Task: Add Sprouts Organic Cacao Nibs to the cart.
Action: Mouse moved to (325, 174)
Screenshot: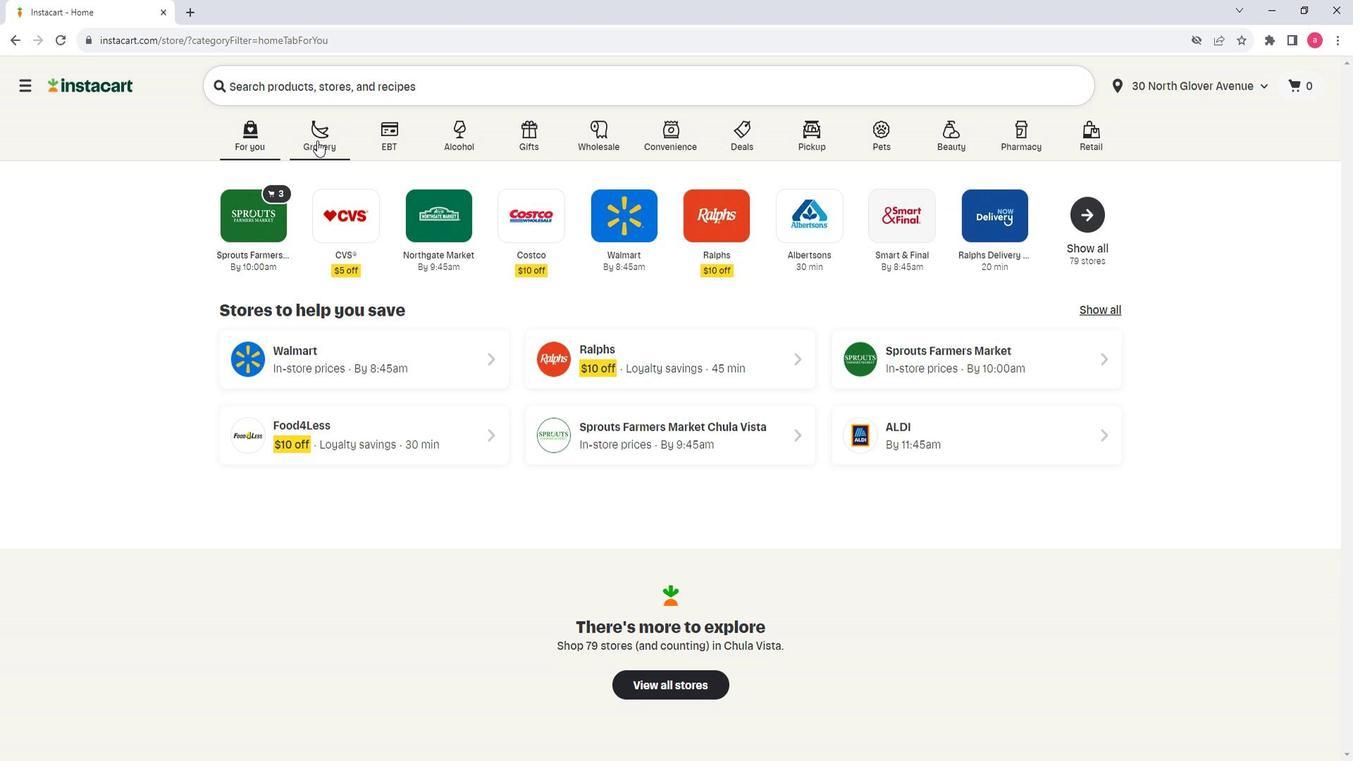 
Action: Mouse pressed left at (325, 174)
Screenshot: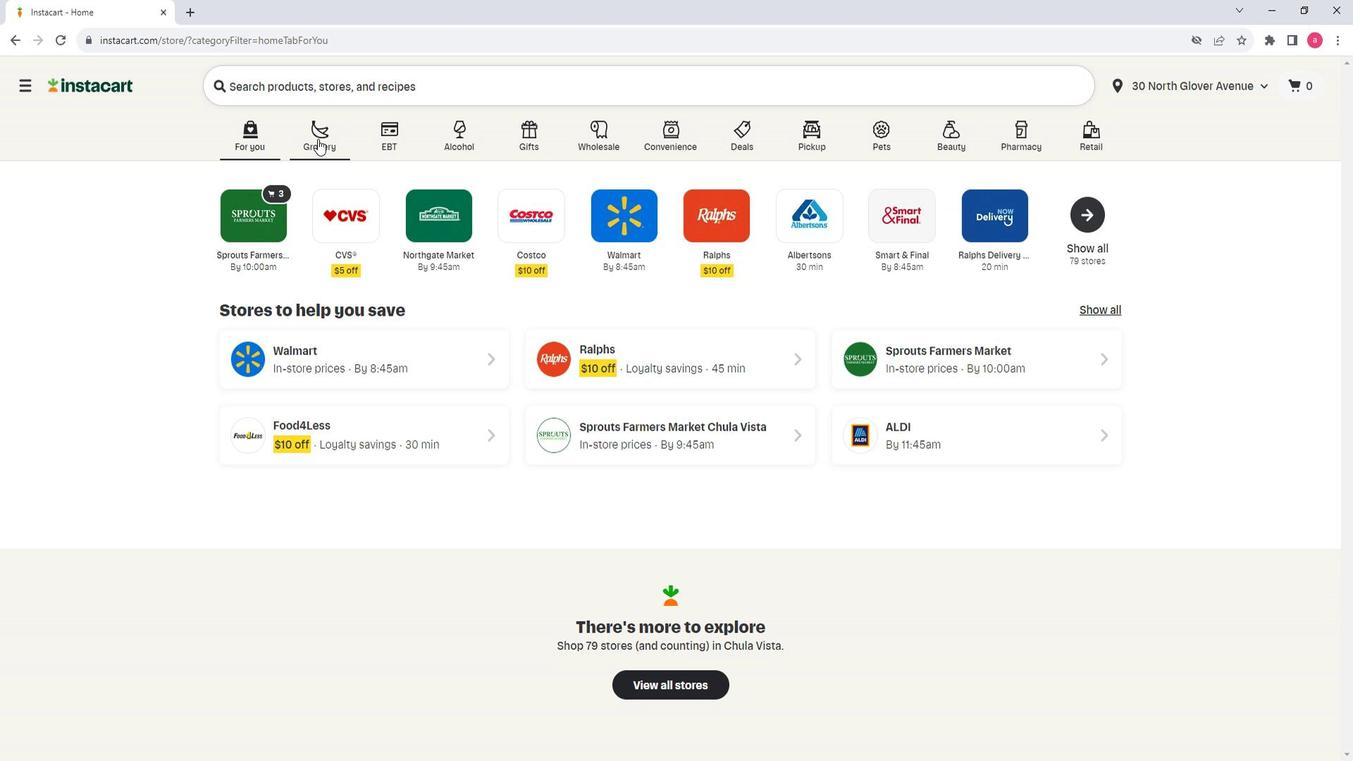 
Action: Mouse moved to (427, 426)
Screenshot: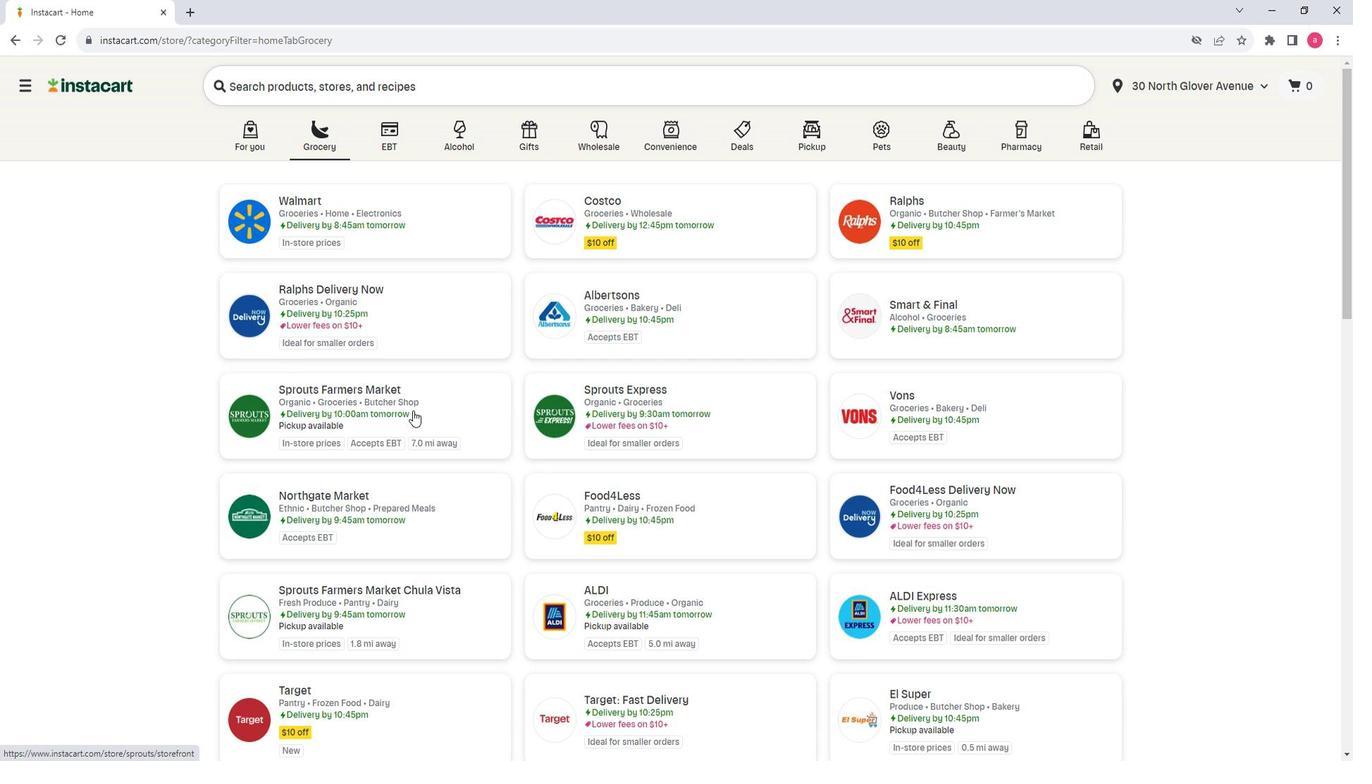 
Action: Mouse pressed left at (427, 426)
Screenshot: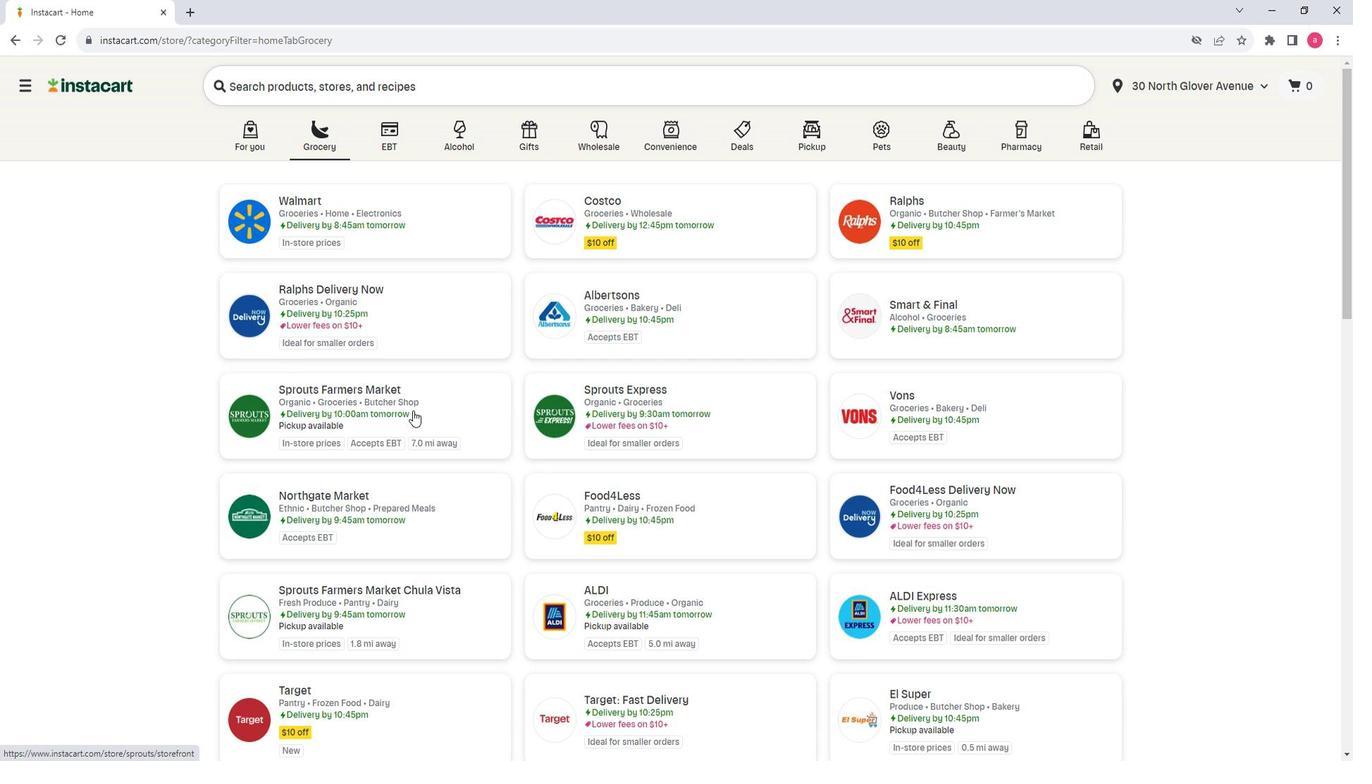 
Action: Mouse moved to (143, 492)
Screenshot: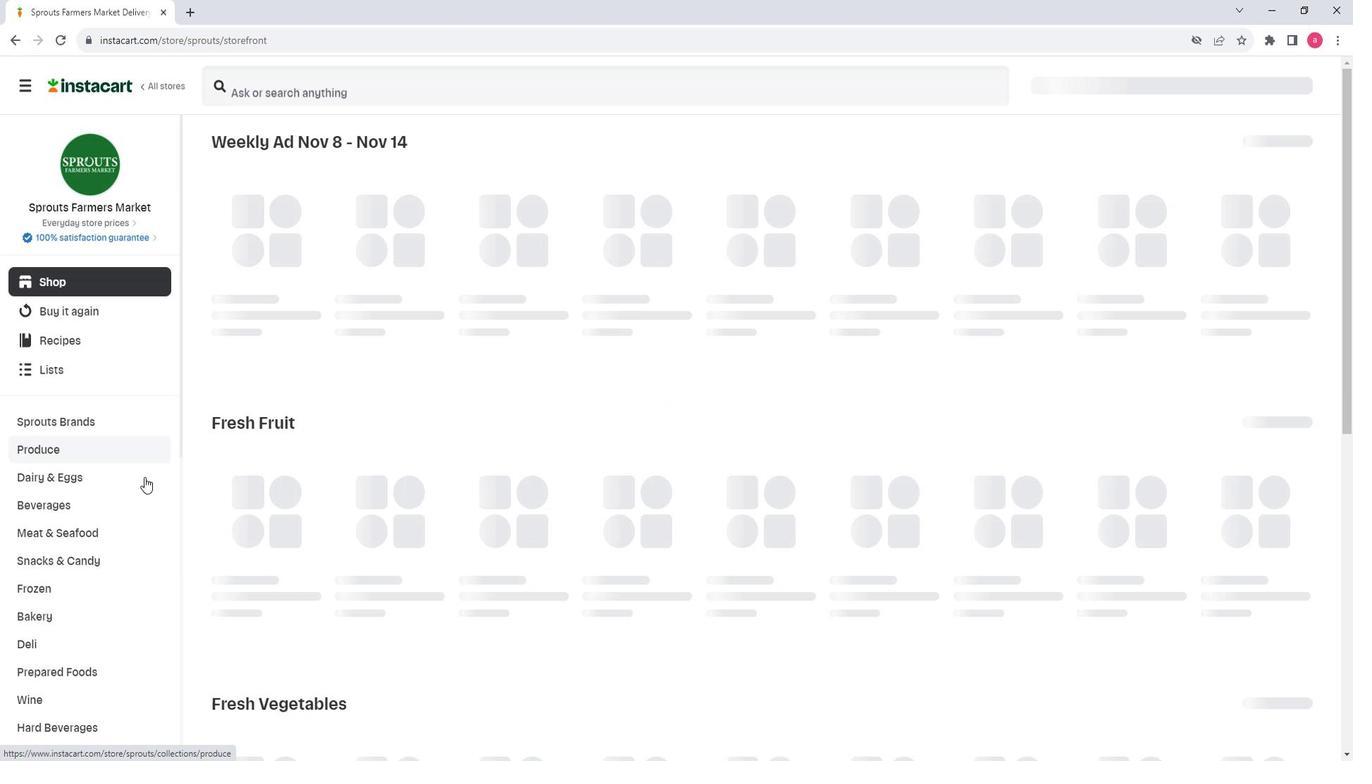 
Action: Mouse scrolled (143, 492) with delta (0, 0)
Screenshot: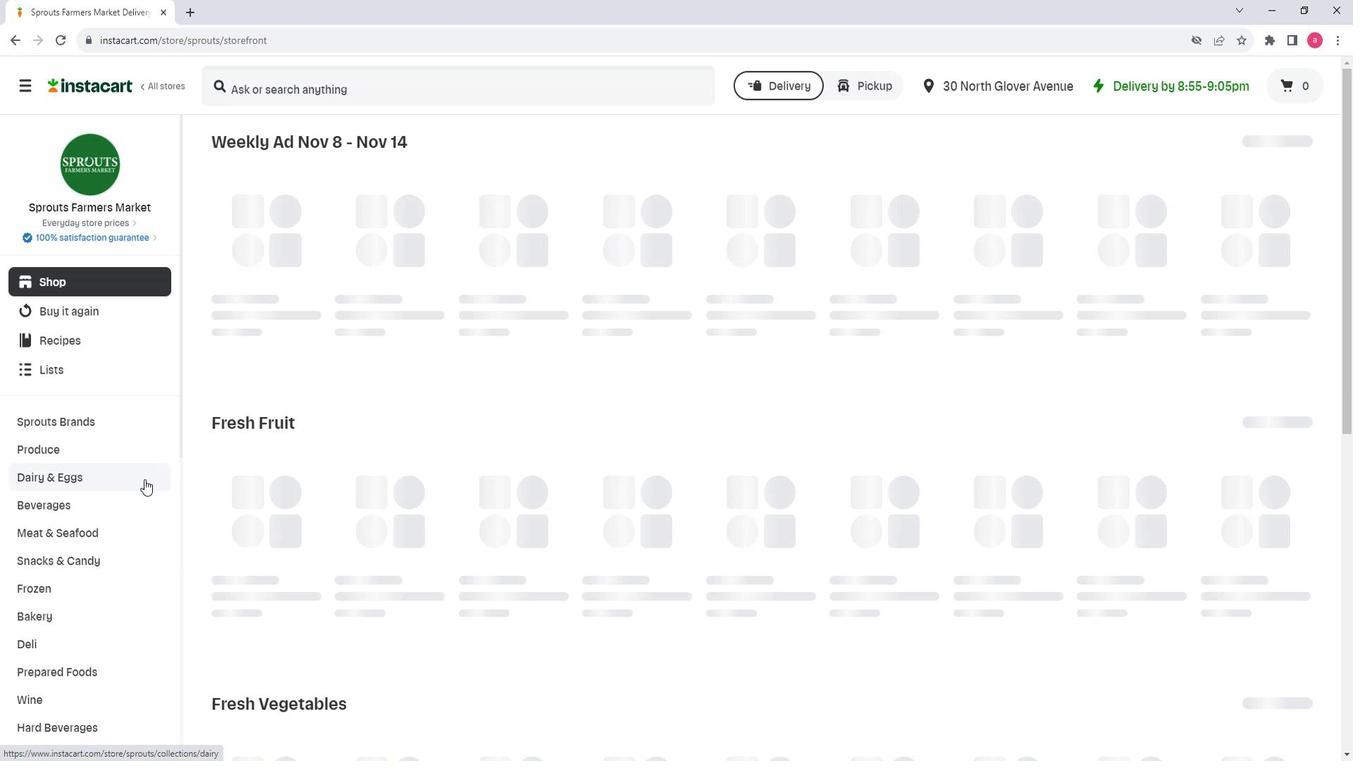 
Action: Mouse scrolled (143, 492) with delta (0, 0)
Screenshot: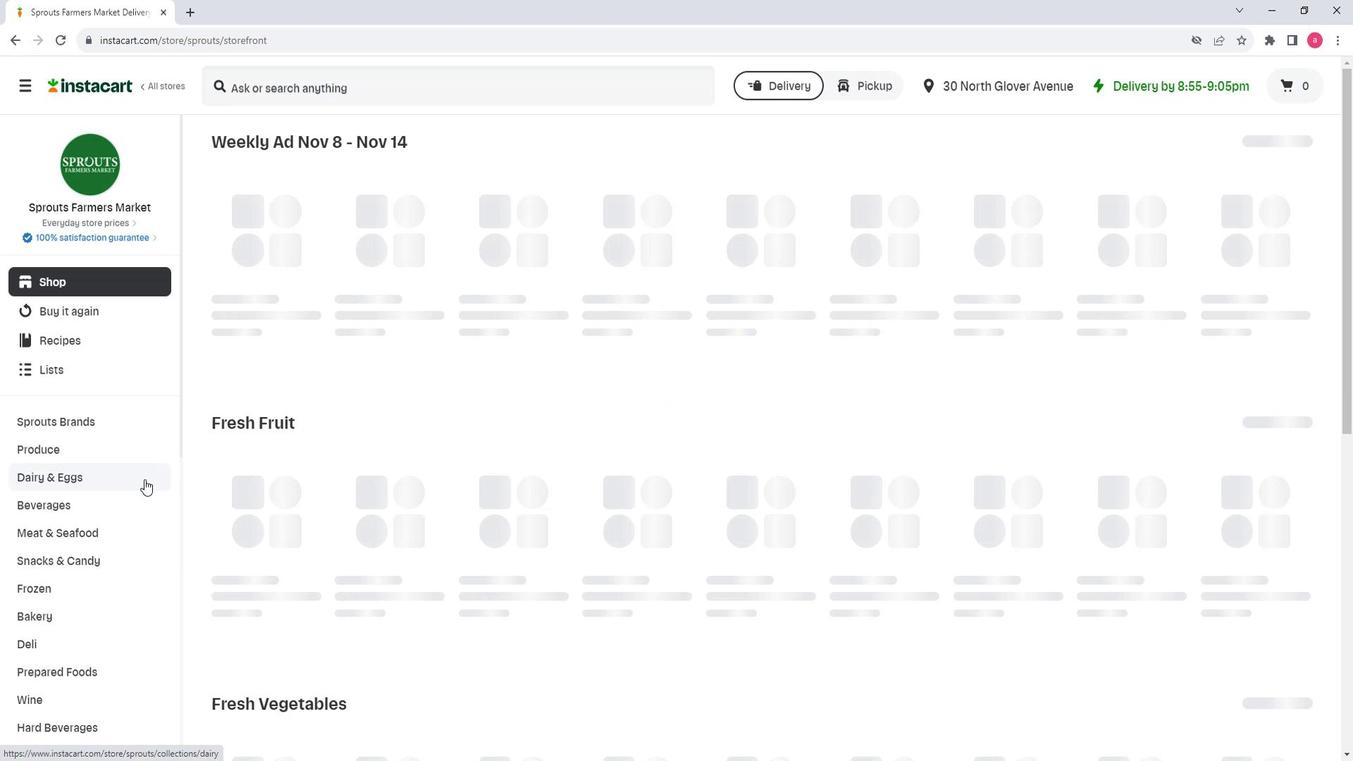 
Action: Mouse scrolled (143, 492) with delta (0, 0)
Screenshot: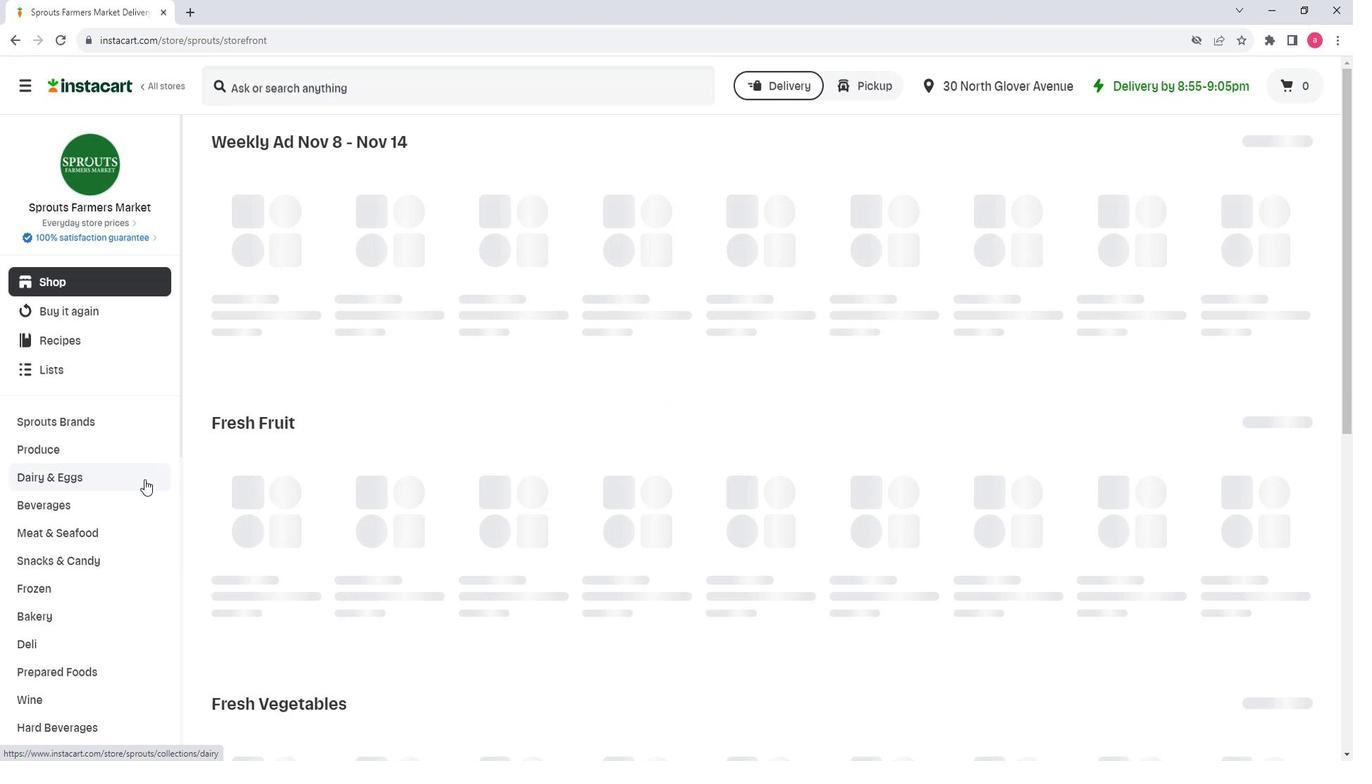 
Action: Mouse moved to (133, 547)
Screenshot: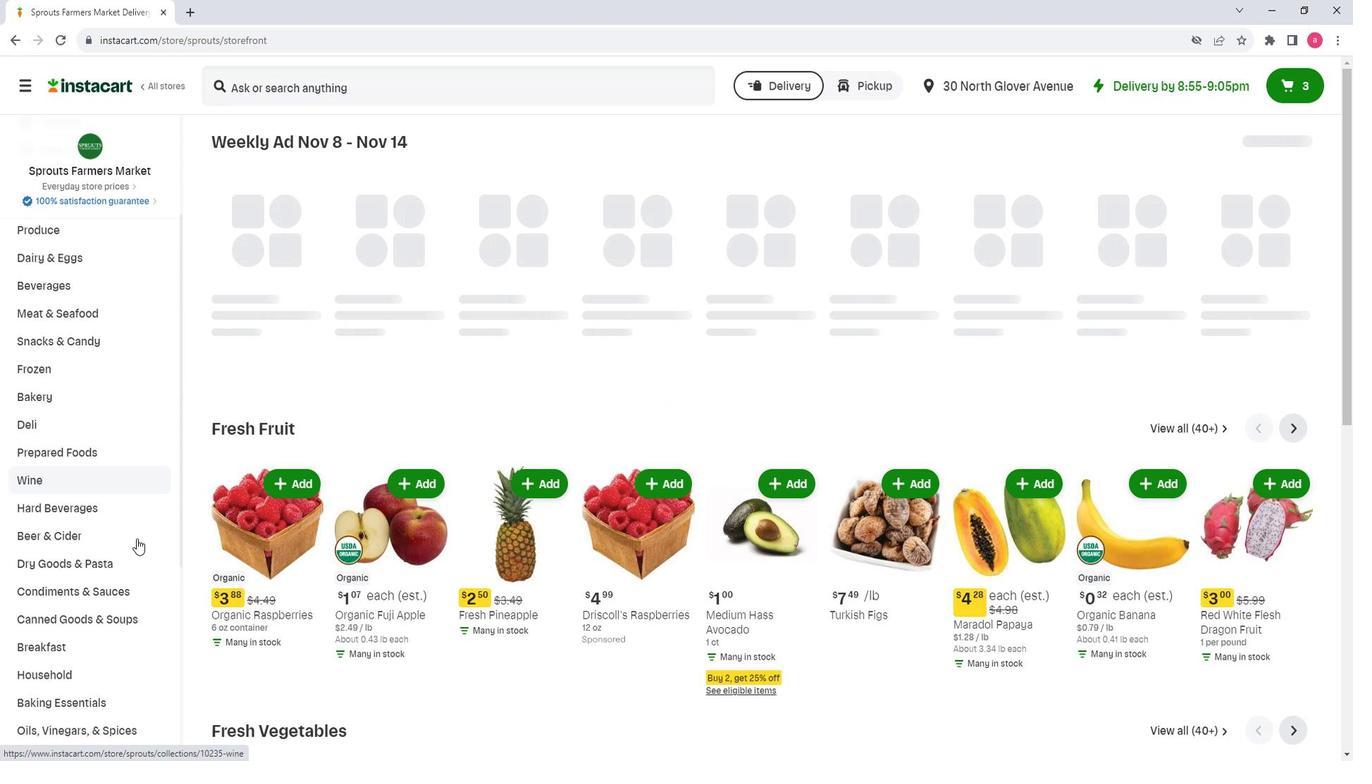 
Action: Mouse scrolled (133, 547) with delta (0, 0)
Screenshot: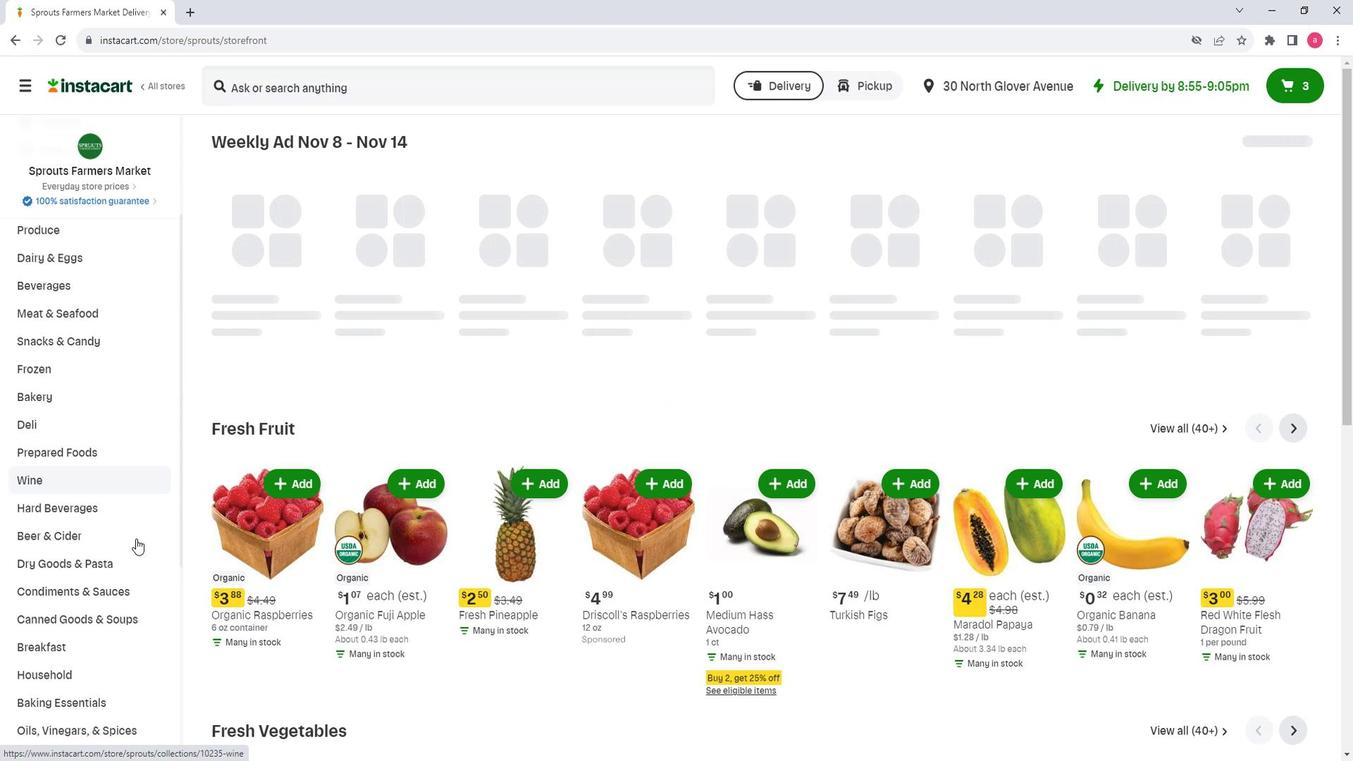 
Action: Mouse scrolled (133, 547) with delta (0, 0)
Screenshot: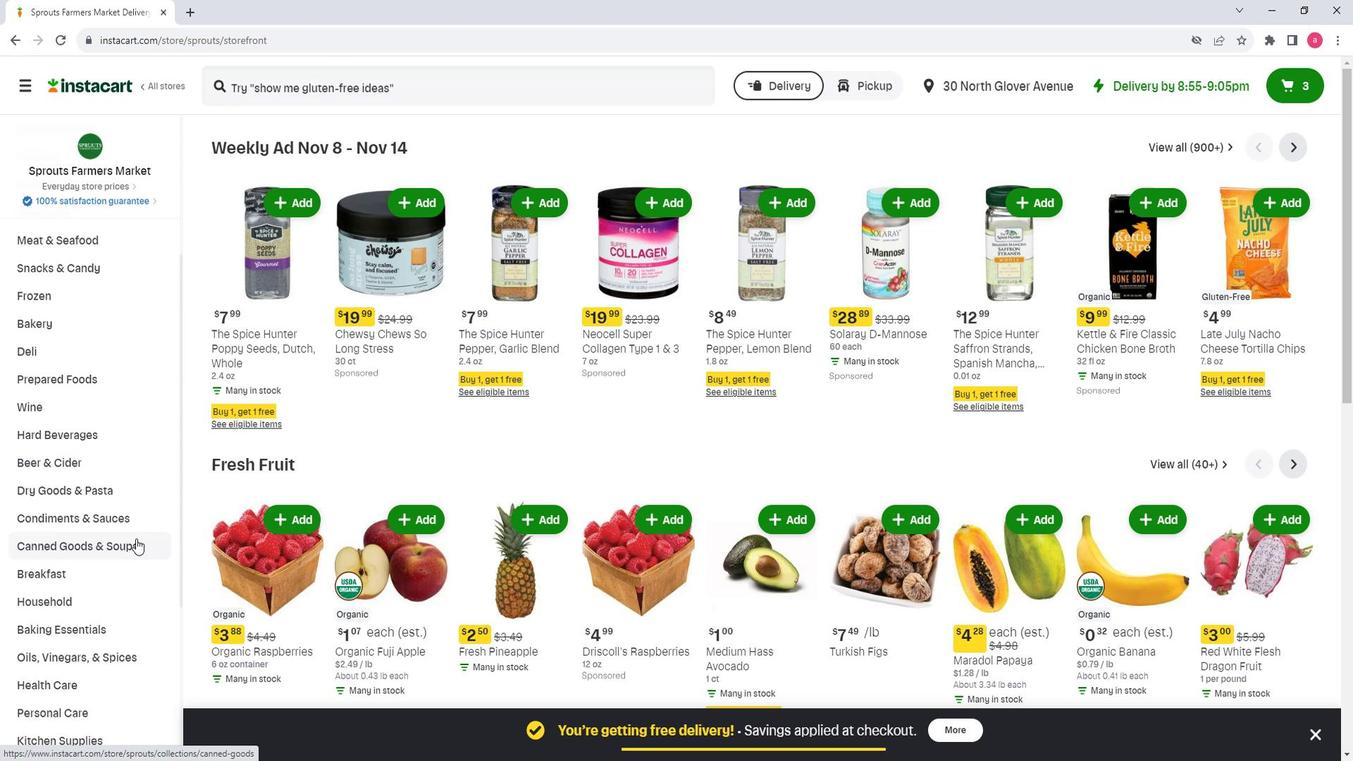 
Action: Mouse moved to (75, 652)
Screenshot: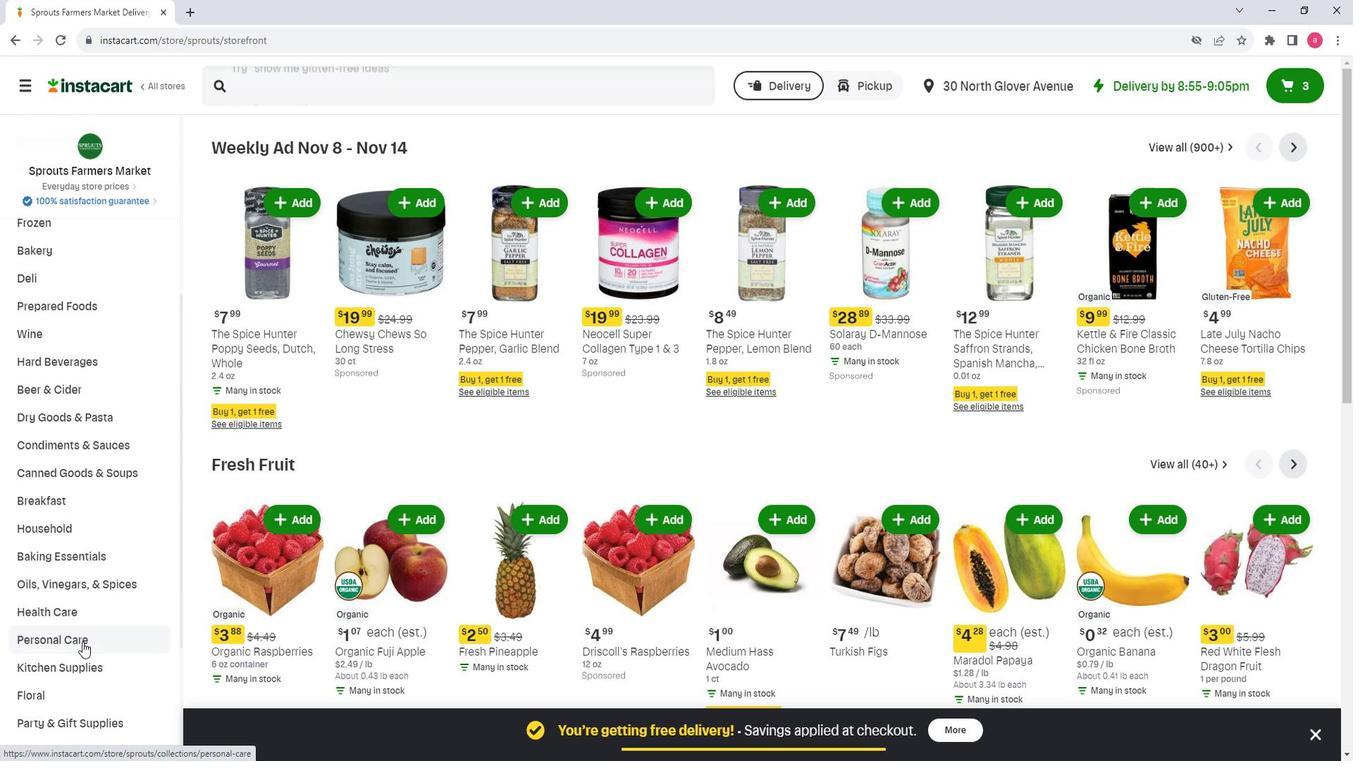 
Action: Mouse pressed left at (75, 652)
Screenshot: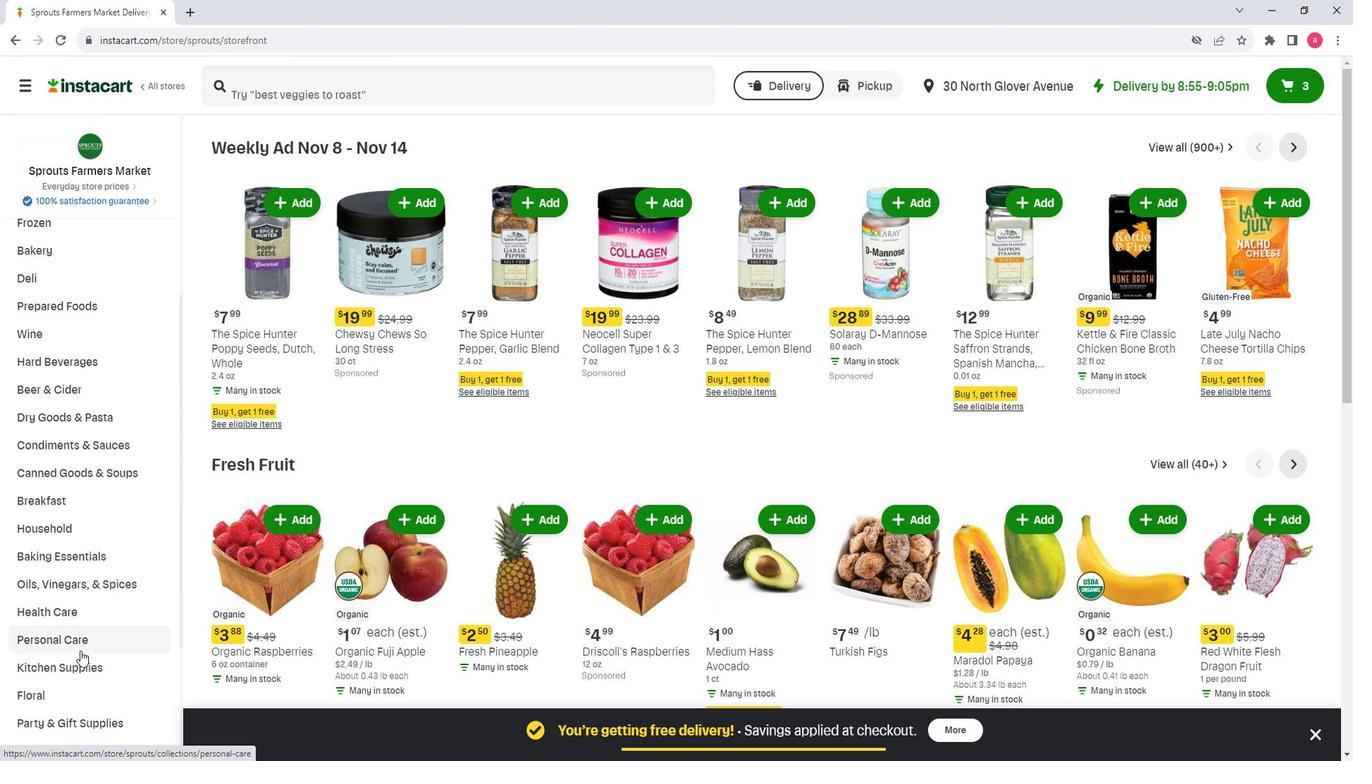 
Action: Mouse moved to (360, 211)
Screenshot: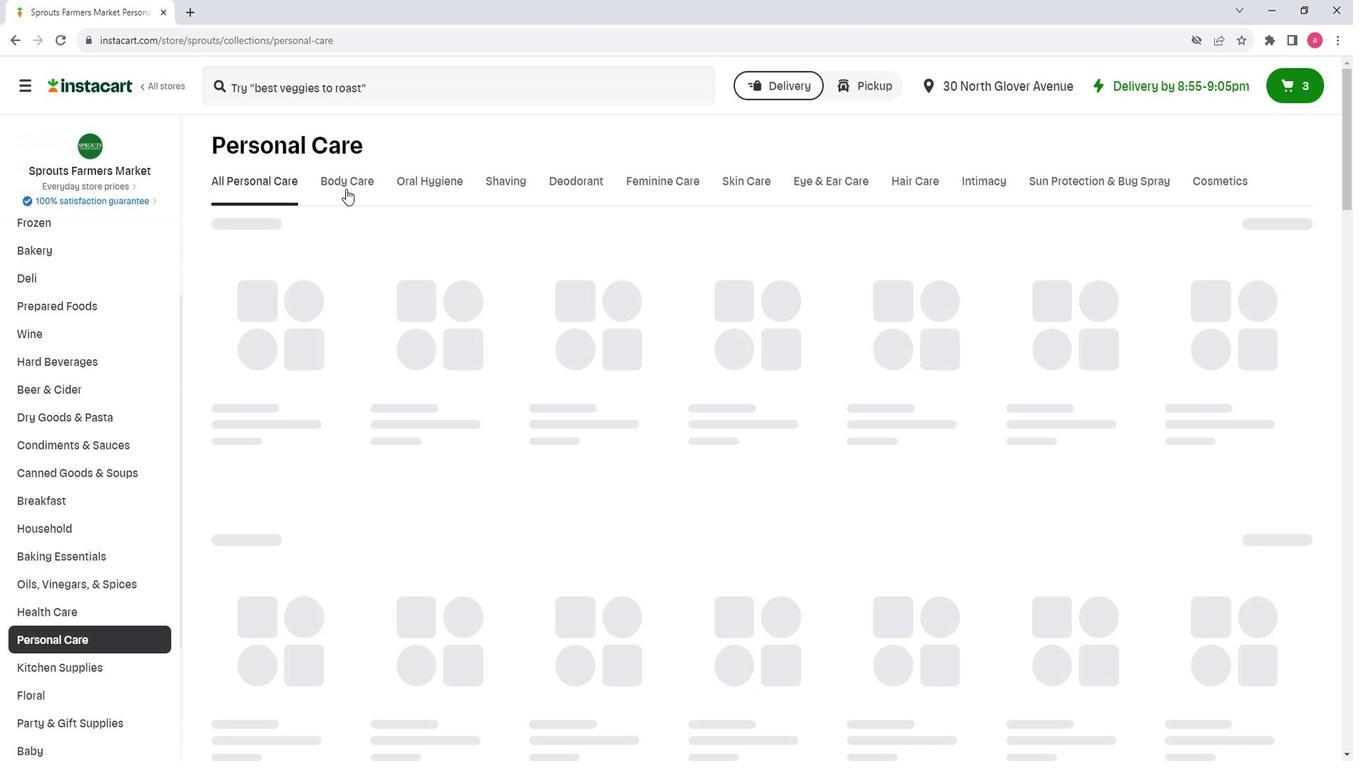 
Action: Mouse pressed left at (360, 211)
Screenshot: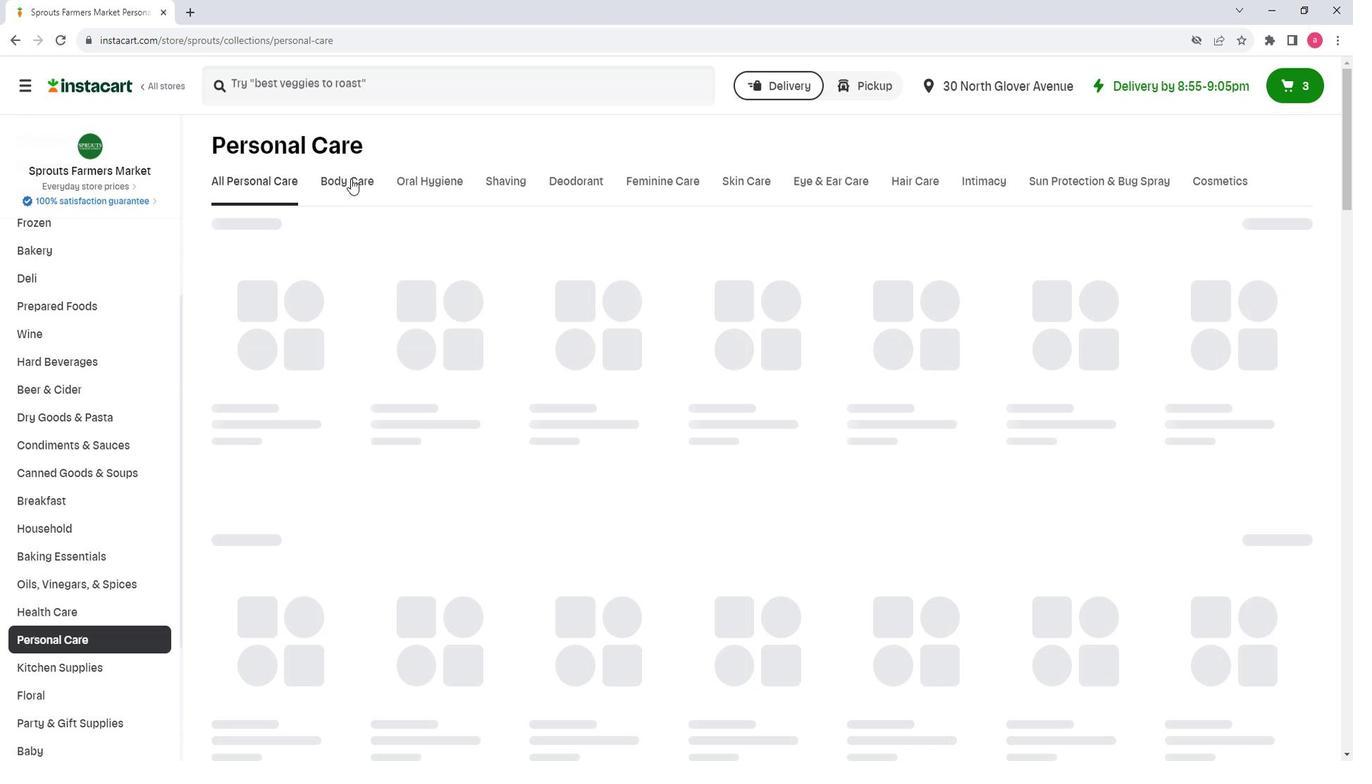 
Action: Mouse moved to (339, 275)
Screenshot: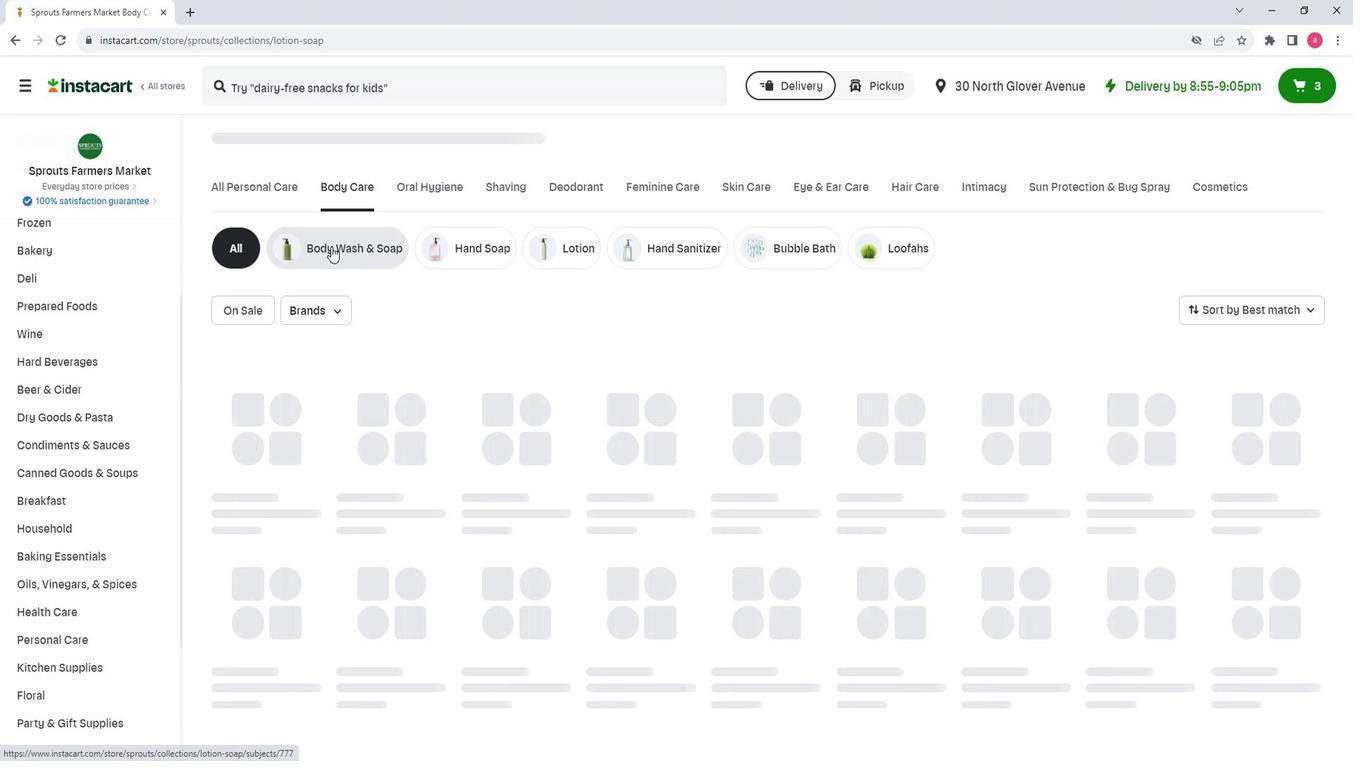 
Action: Mouse pressed left at (339, 275)
Screenshot: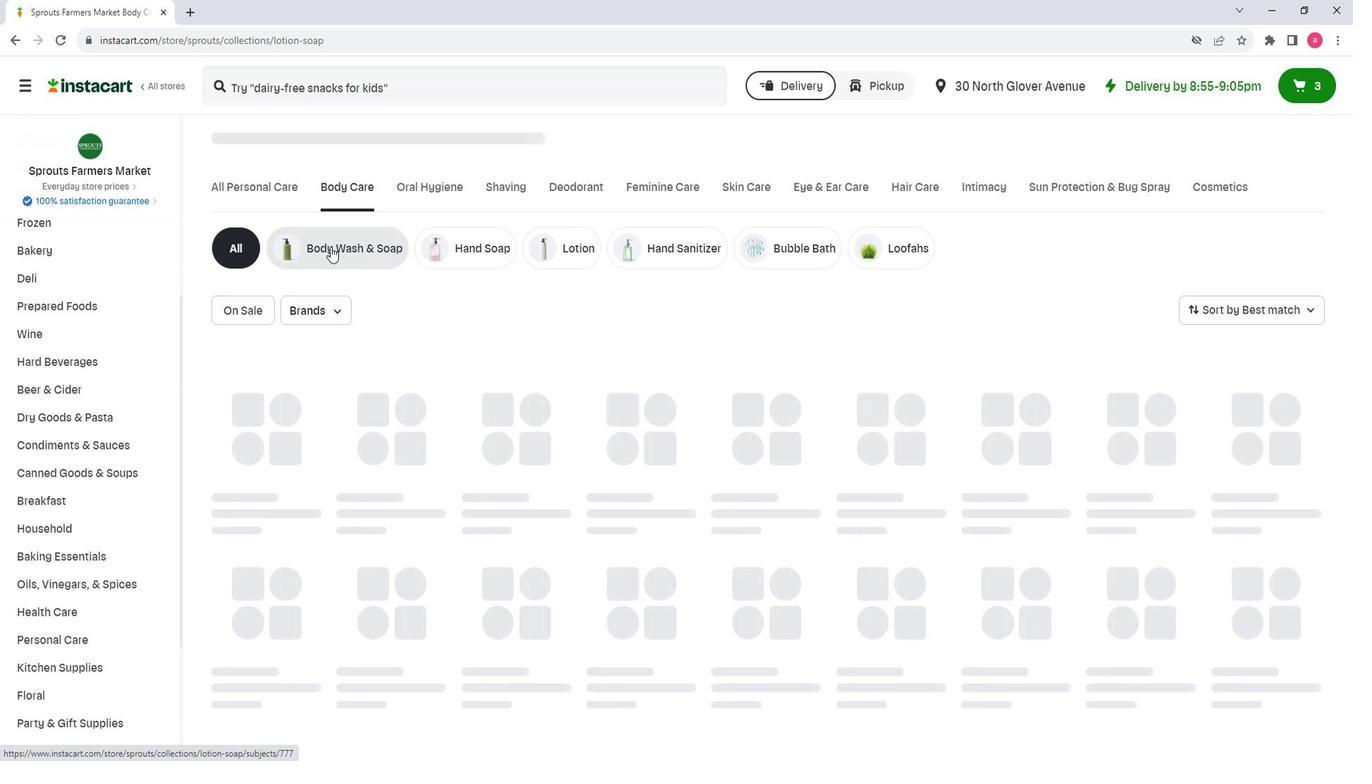 
Action: Mouse moved to (258, 112)
Screenshot: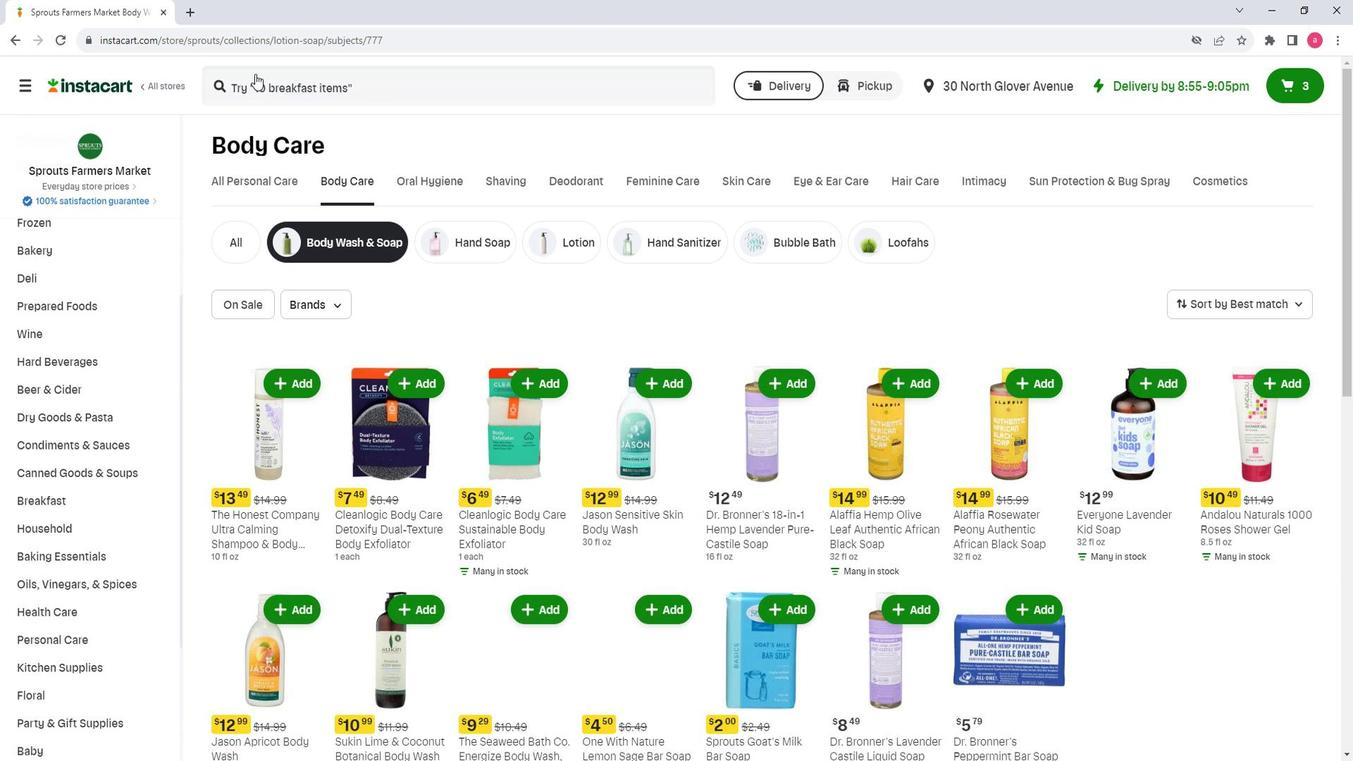 
Action: Mouse pressed left at (258, 112)
Screenshot: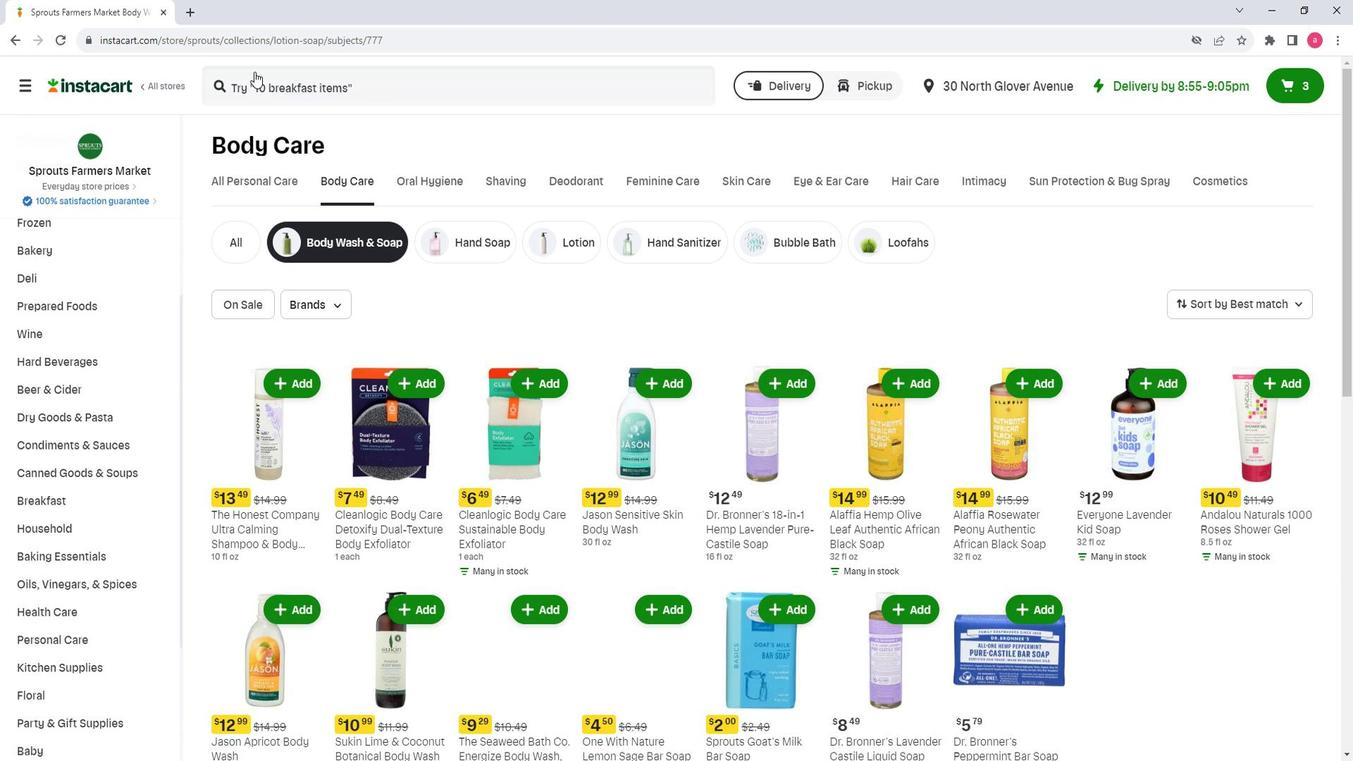 
Action: Mouse moved to (255, 117)
Screenshot: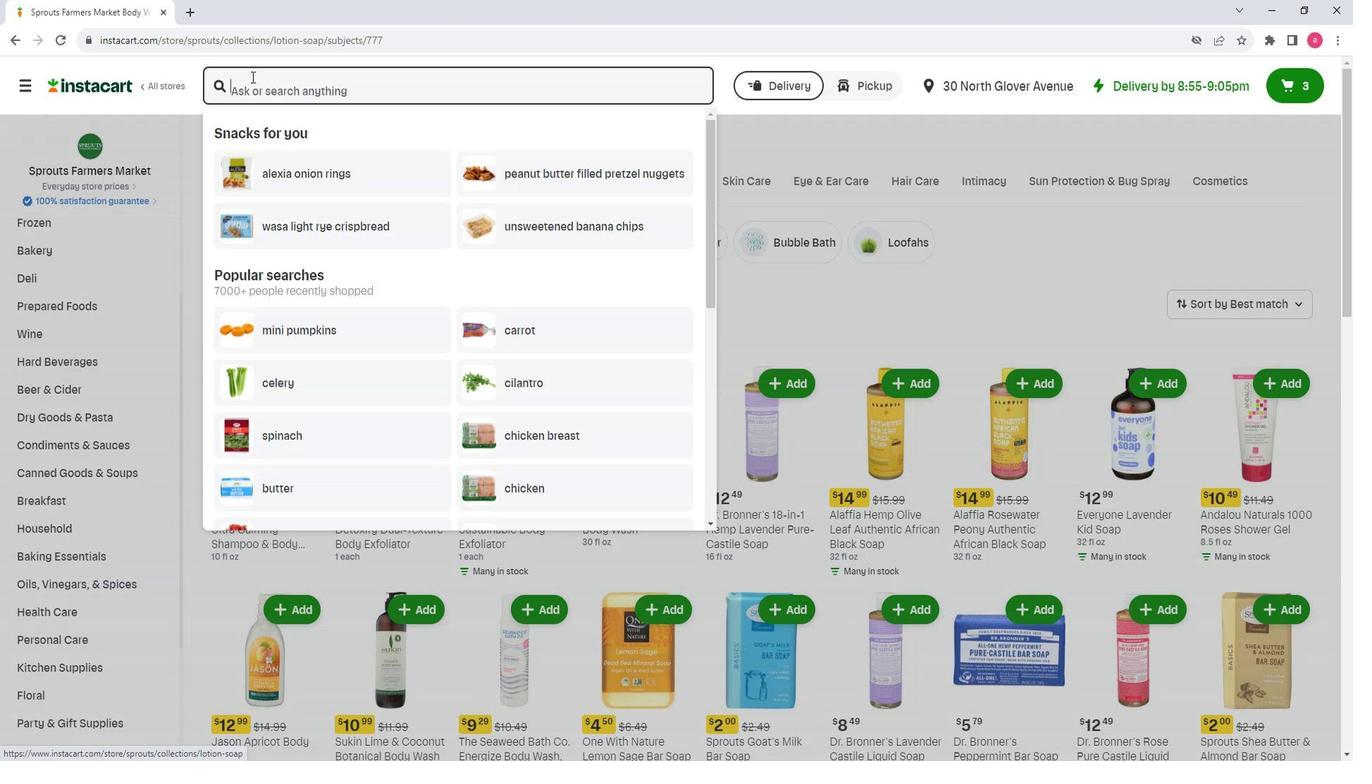 
Action: Key pressed <Key.shift>Sprouts<Key.space><Key.shift><Key.shift><Key.shift><Key.shift><Key.shift><Key.shift><Key.shift><Key.shift><Key.shift><Key.shift><Key.shift><Key.shift><Key.shift><Key.shift><Key.shift><Key.shift><Key.shift><Key.shift><Key.shift><Key.shift><Key.shift><Key.shift>Organic<Key.space><Key.shift><Key.shift><Key.shift><Key.shift><Key.shift><Key.shift><Key.shift><Key.shift><Key.shift><Key.shift><Key.shift><Key.shift><Key.shift><Key.shift><Key.shift><Key.shift><Key.shift><Key.shift><Key.shift><Key.shift><Key.shift><Key.shift>Cacoa<Key.space><Key.shift>Nibs<Key.space><Key.shift><Key.shift><Key.shift><Key.shift><Key.shift><Key.shift><Key.shift><Key.shift><Key.shift><Key.shift><Key.shift><Key.shift><Key.shift><Key.shift><Key.shift><Key.shift><Key.enter>
Screenshot: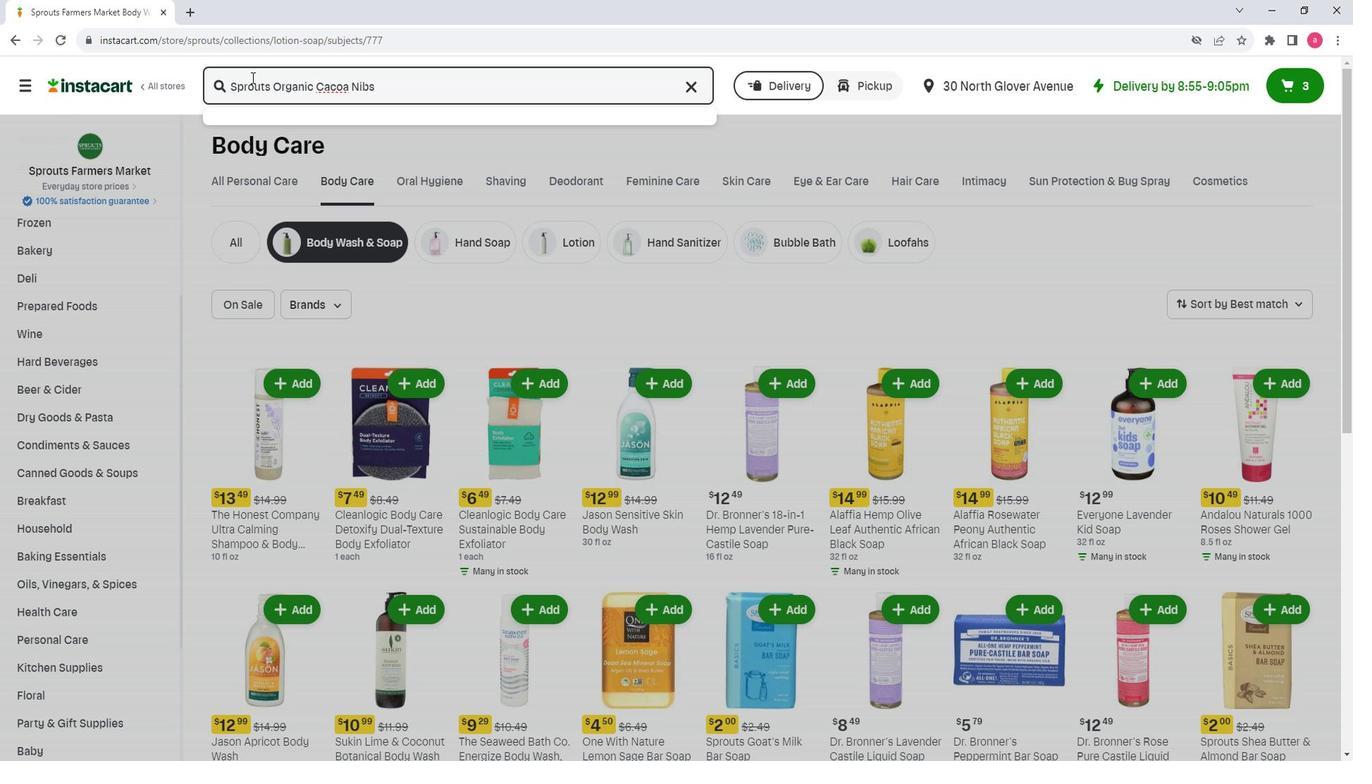 
Action: Mouse moved to (352, 121)
Screenshot: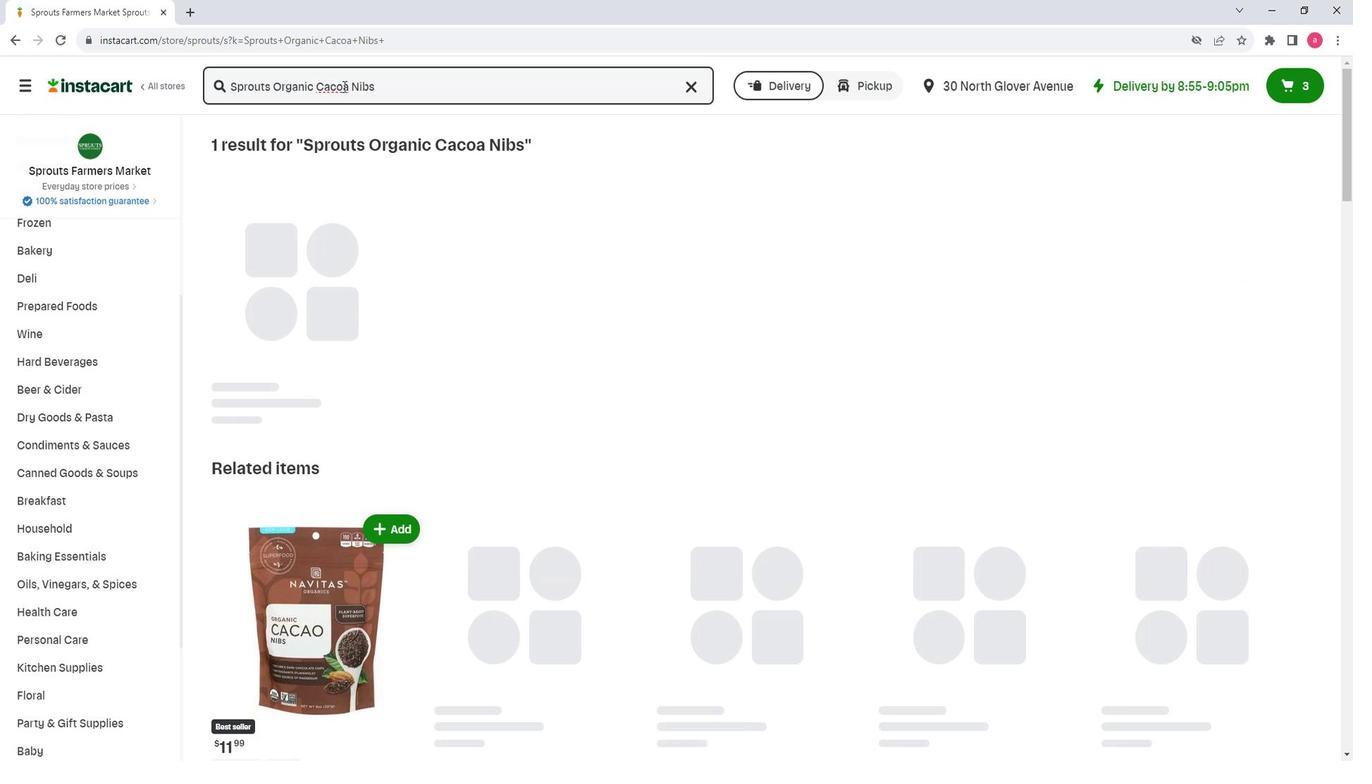
Action: Mouse pressed left at (352, 121)
Screenshot: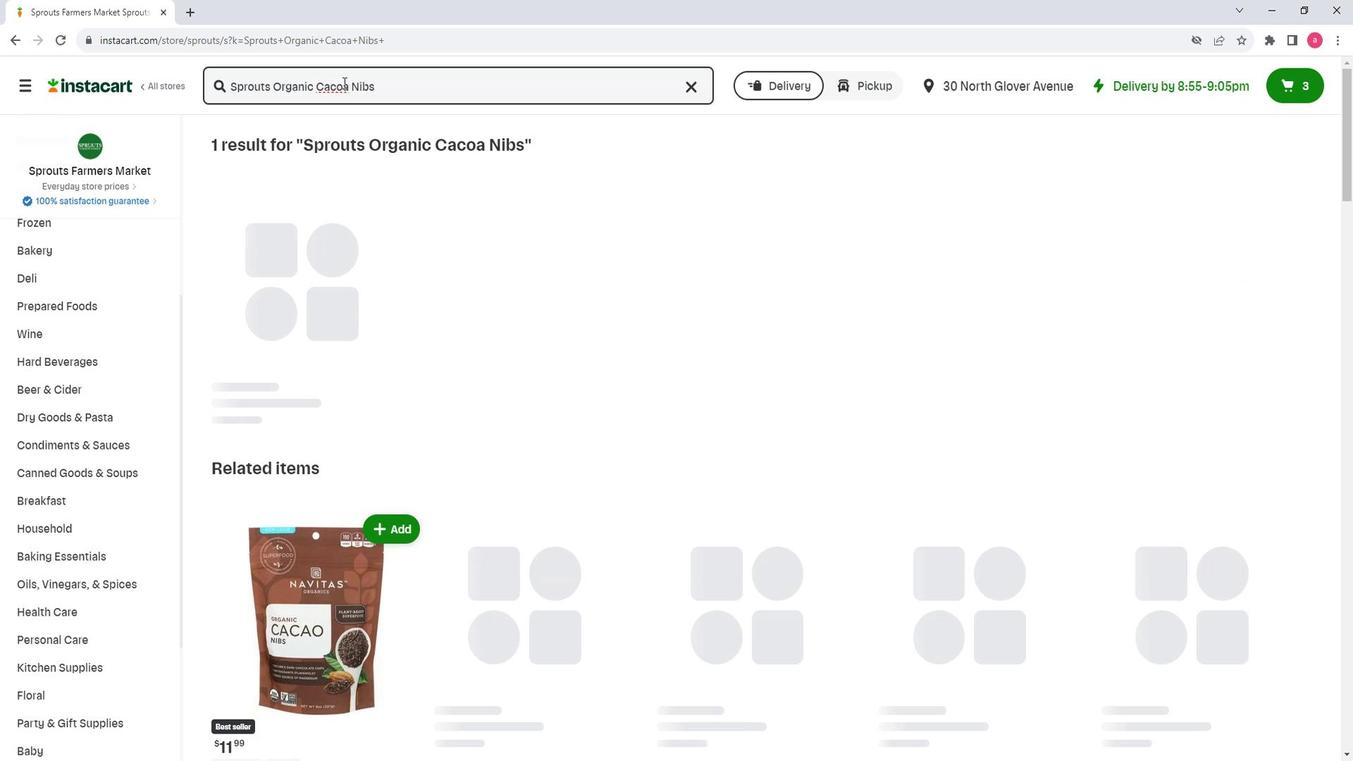 
Action: Mouse moved to (355, 121)
Screenshot: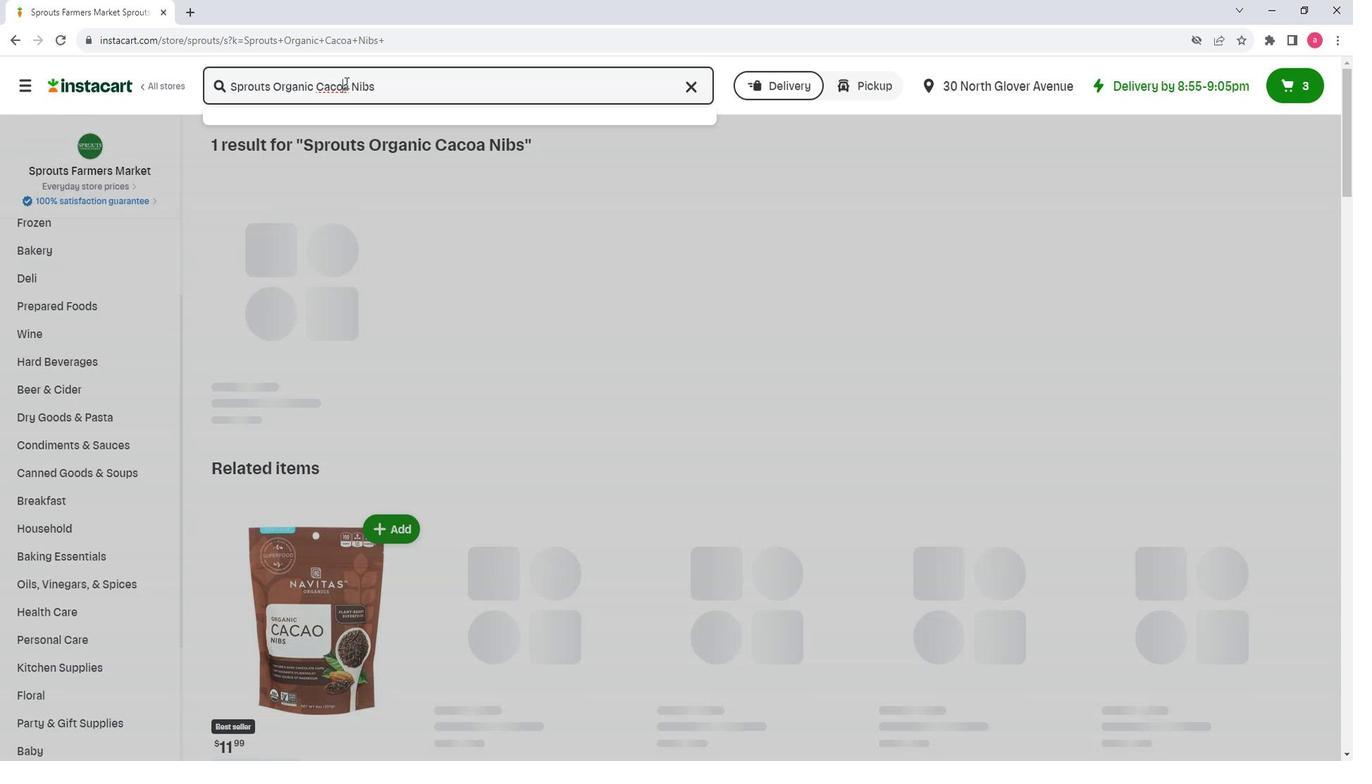 
Action: Key pressed <Key.backspace>
Screenshot: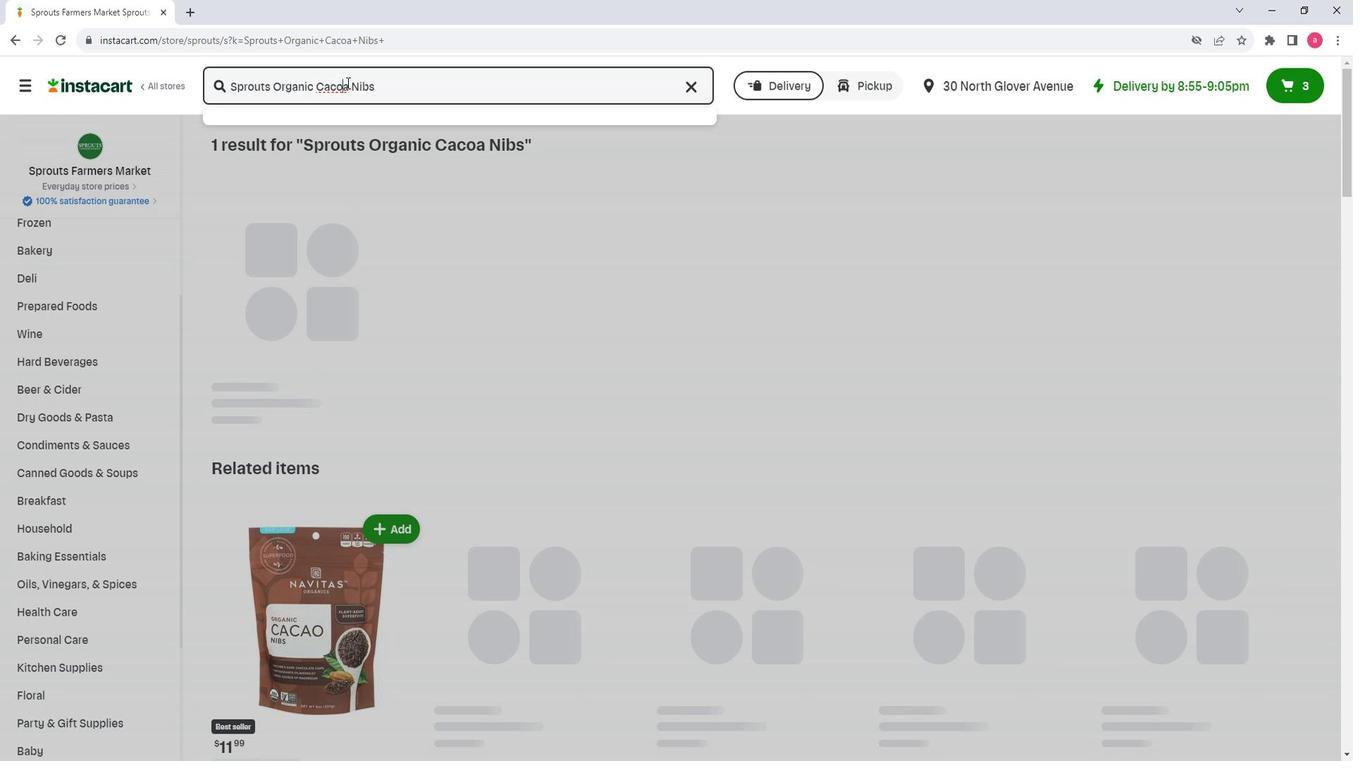 
Action: Mouse moved to (353, 131)
Screenshot: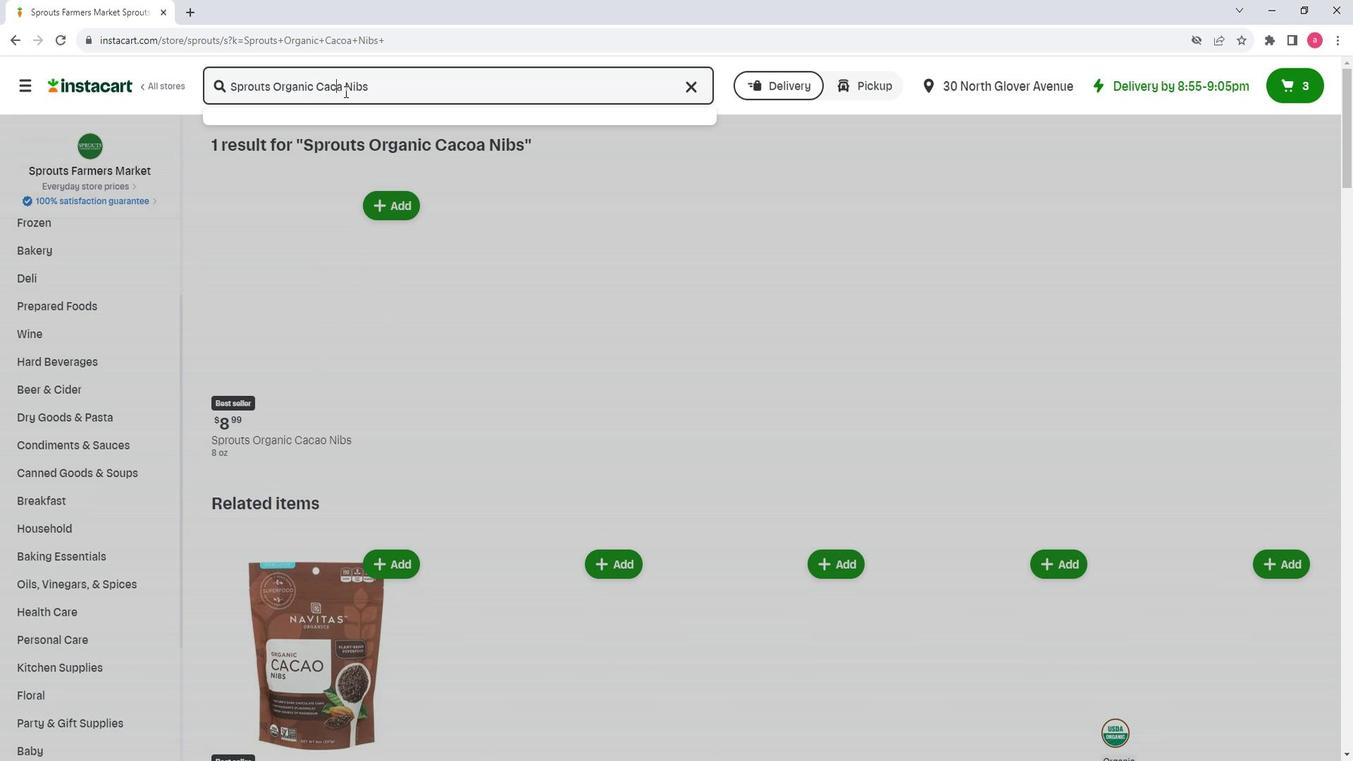 
Action: Key pressed <Key.right>o<Key.space><Key.enter>
Screenshot: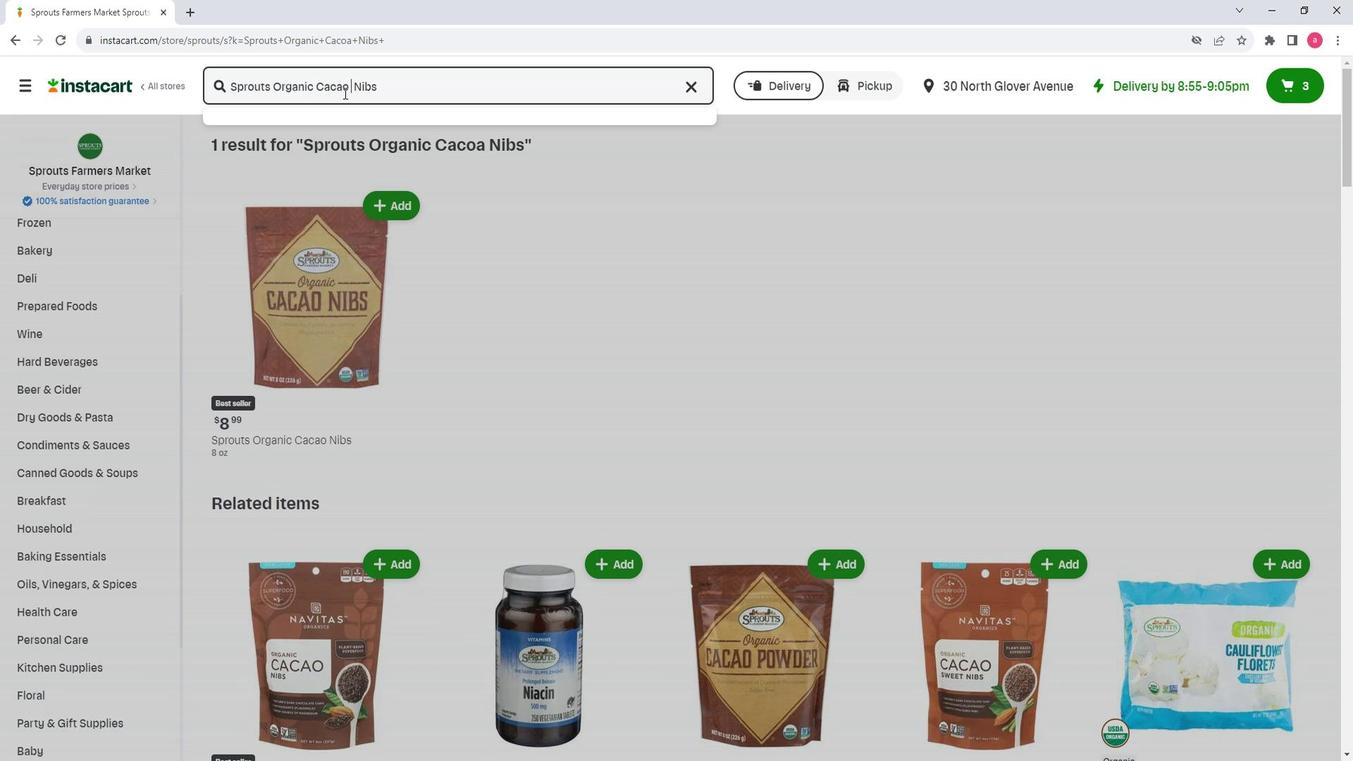
Action: Mouse moved to (357, 228)
Screenshot: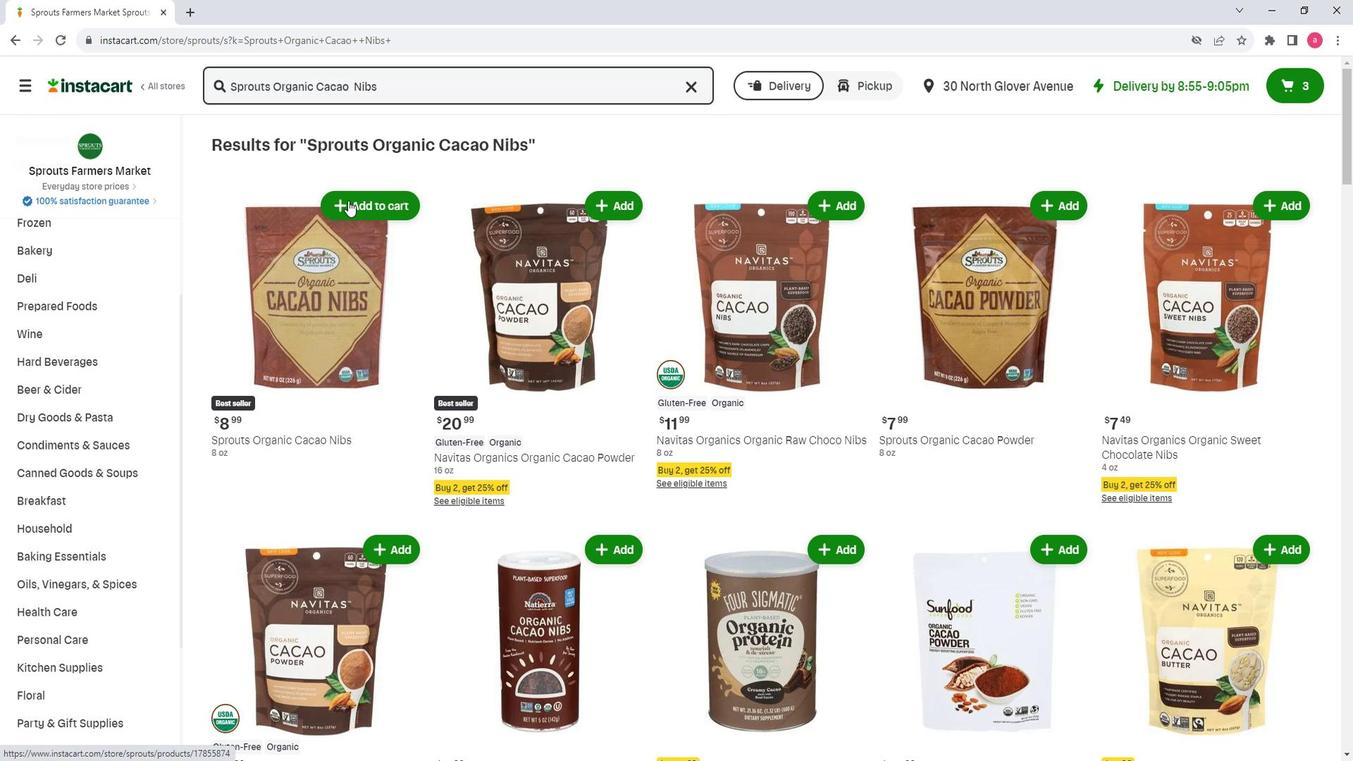 
Action: Mouse pressed left at (357, 228)
Screenshot: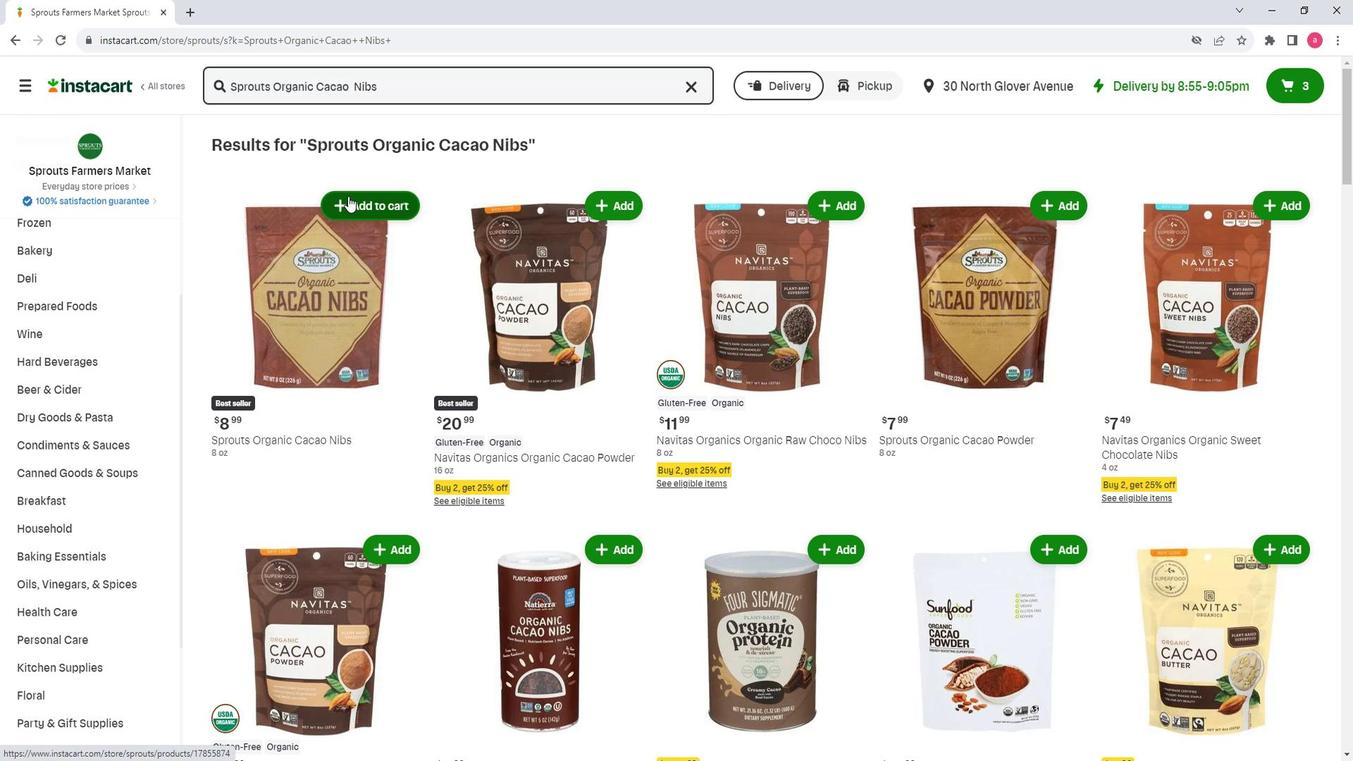 
Action: Mouse moved to (379, 333)
Screenshot: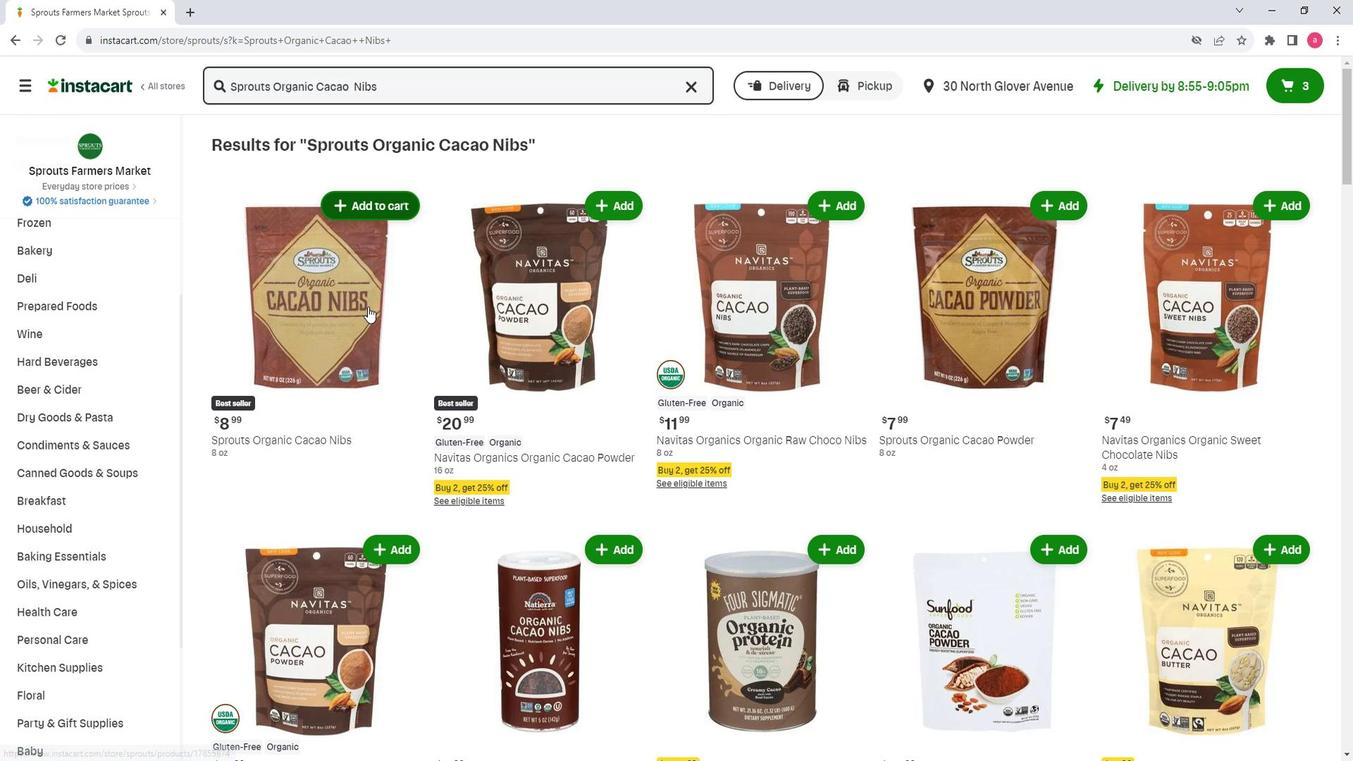 
